 Task: Look for products in the category "Toothpaste" with unflavored flavor.
Action: Mouse moved to (787, 324)
Screenshot: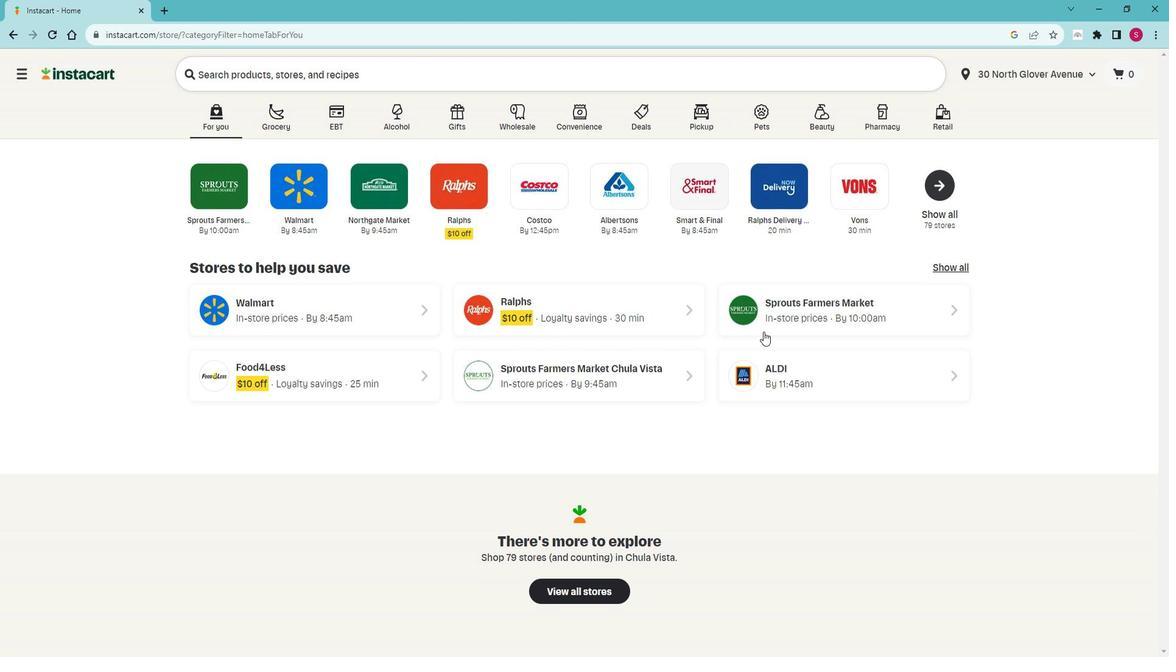 
Action: Mouse pressed left at (787, 324)
Screenshot: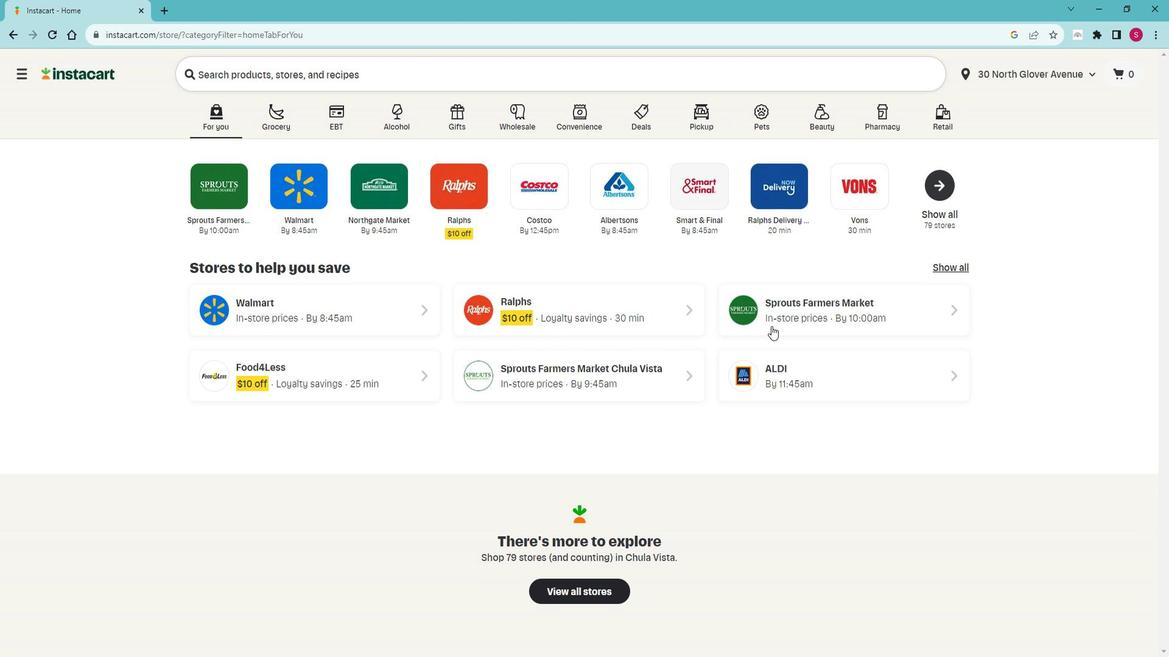 
Action: Mouse moved to (82, 439)
Screenshot: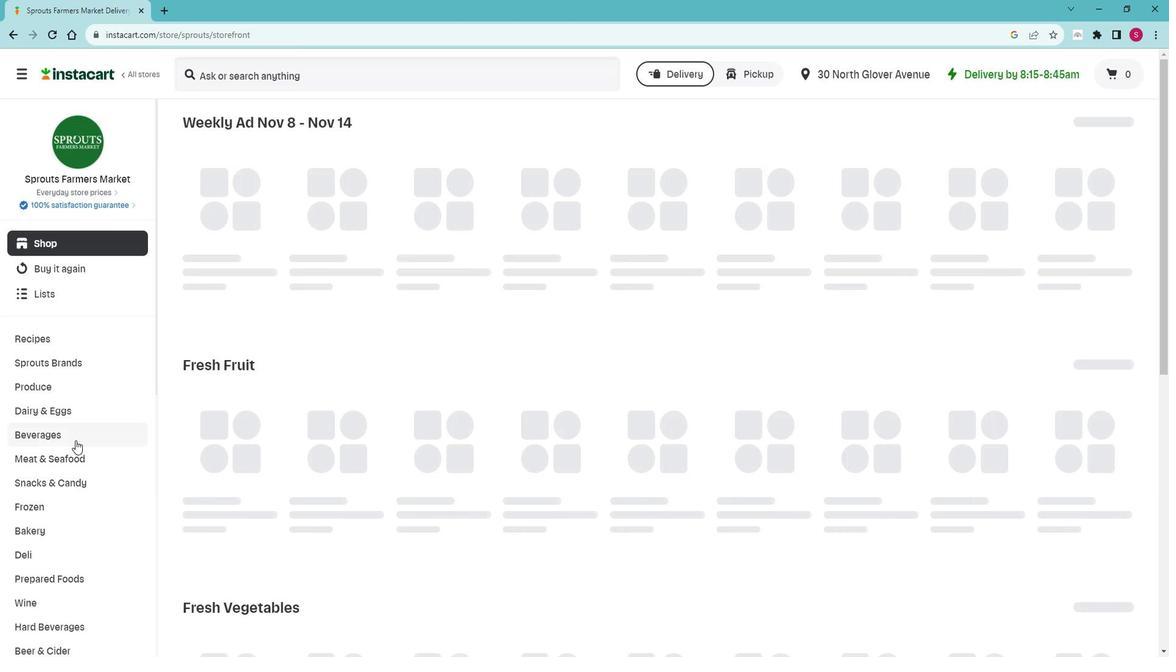 
Action: Mouse scrolled (82, 438) with delta (0, 0)
Screenshot: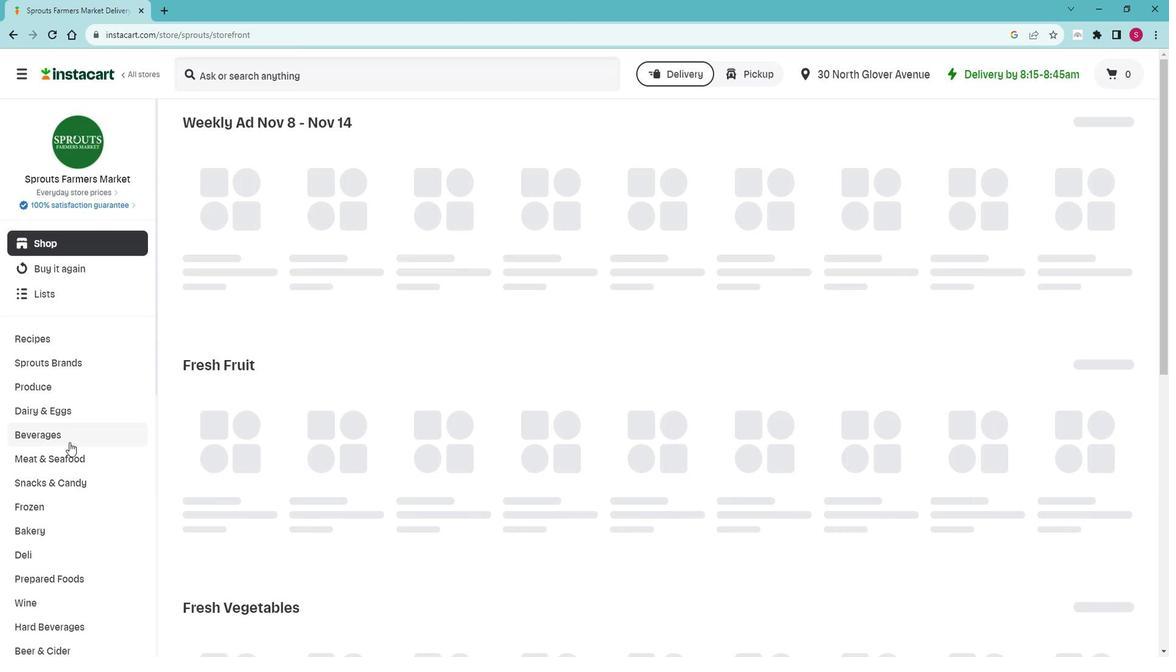
Action: Mouse scrolled (82, 438) with delta (0, 0)
Screenshot: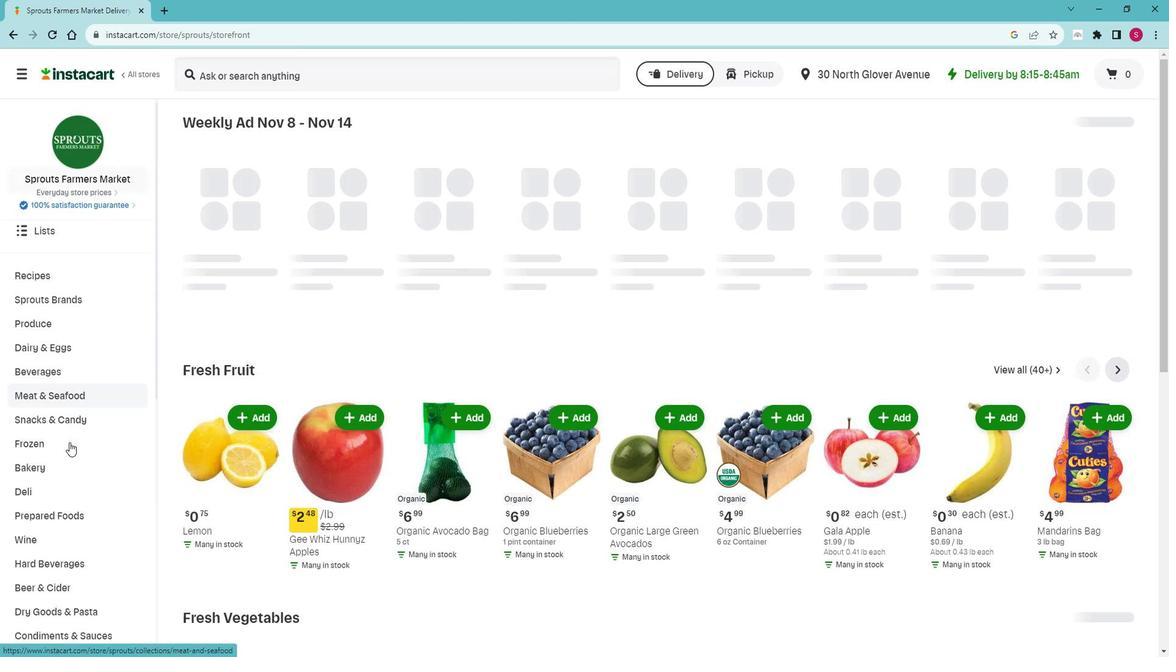 
Action: Mouse scrolled (82, 438) with delta (0, 0)
Screenshot: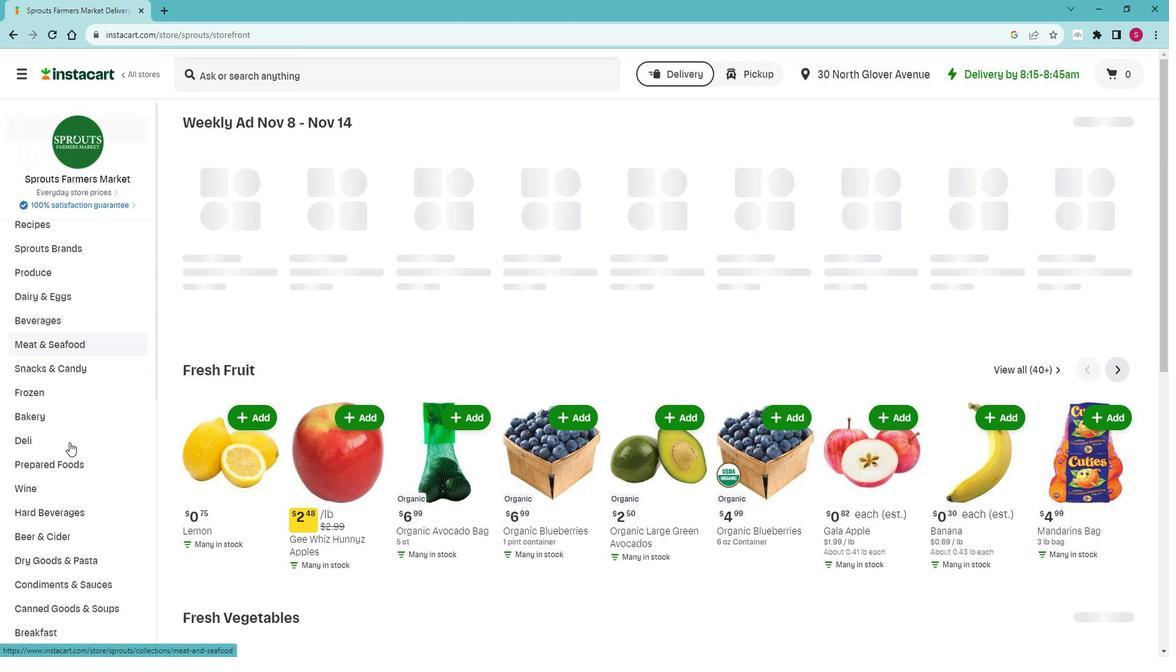 
Action: Mouse scrolled (82, 438) with delta (0, 0)
Screenshot: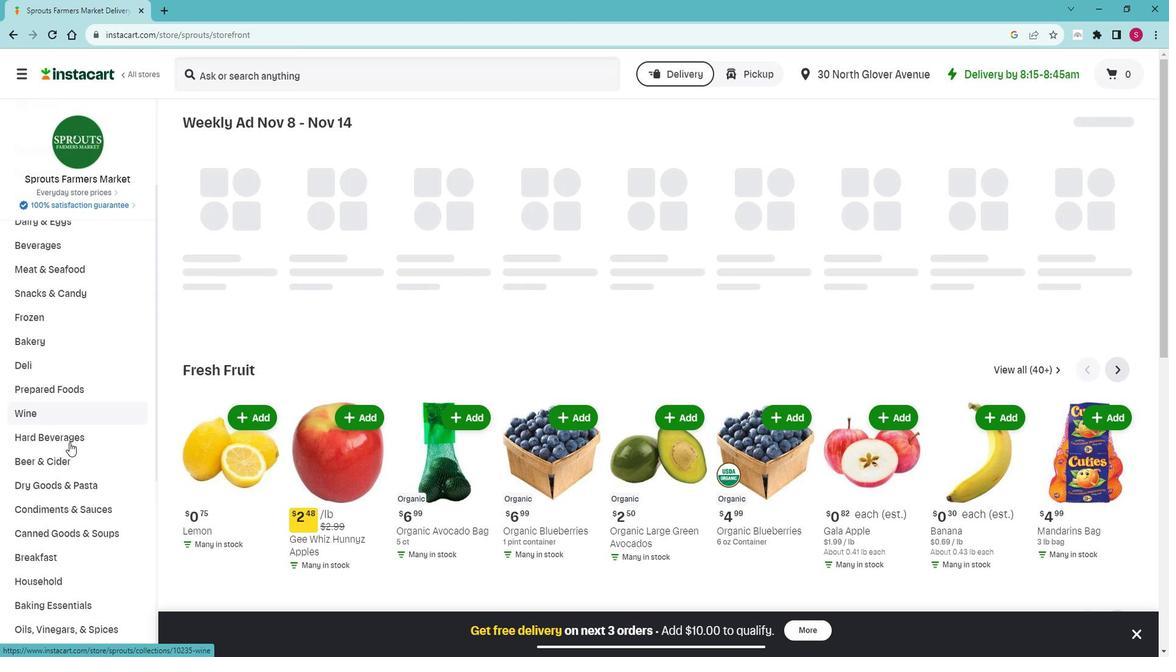 
Action: Mouse scrolled (82, 438) with delta (0, 0)
Screenshot: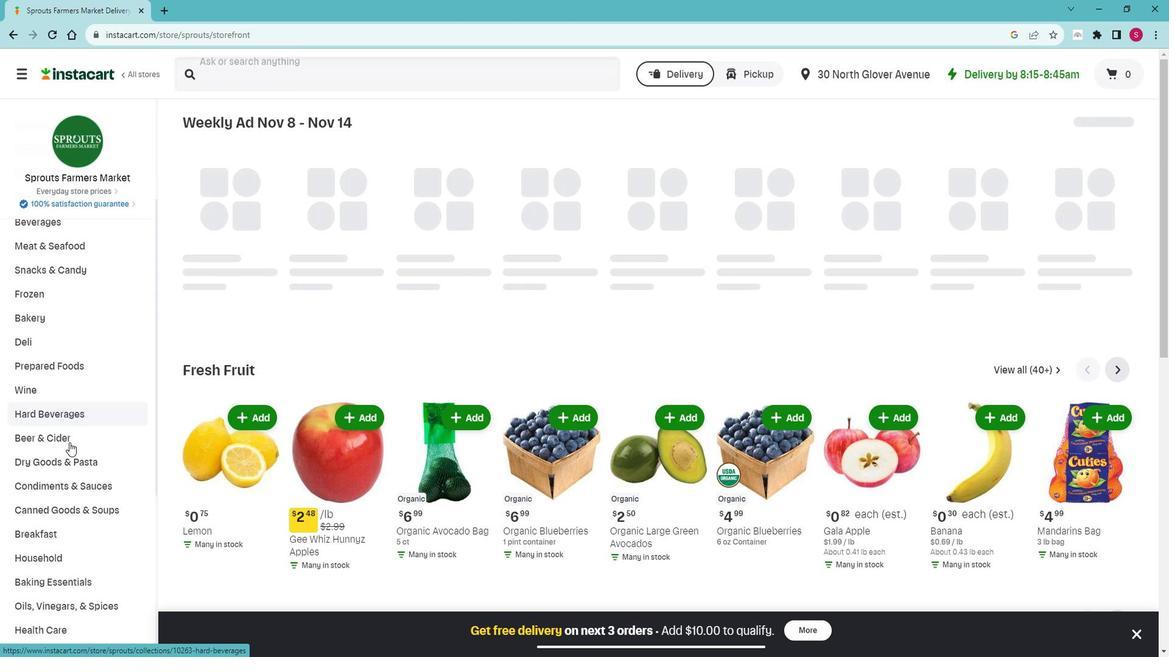 
Action: Mouse scrolled (82, 438) with delta (0, 0)
Screenshot: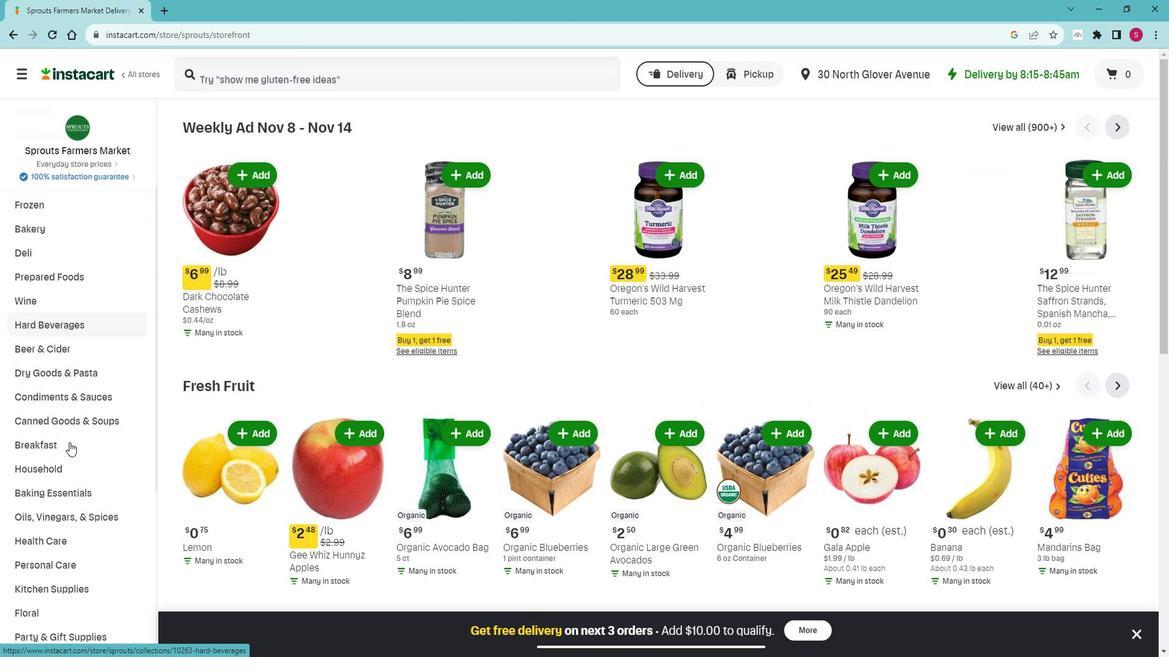 
Action: Mouse scrolled (82, 438) with delta (0, 0)
Screenshot: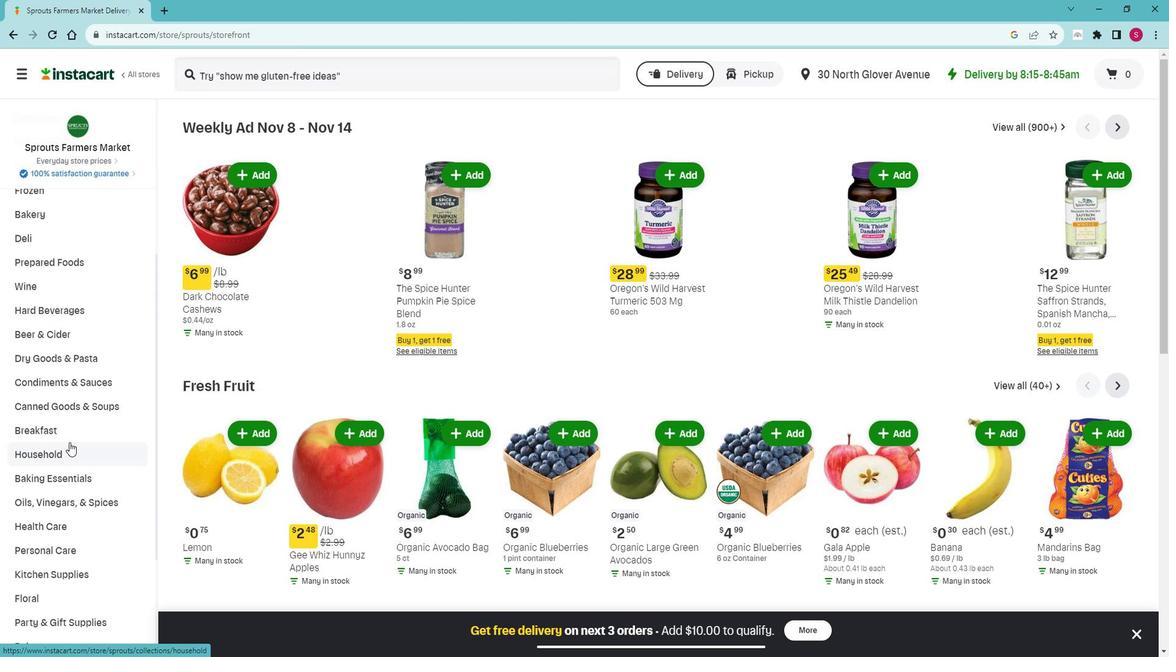 
Action: Mouse scrolled (82, 438) with delta (0, 0)
Screenshot: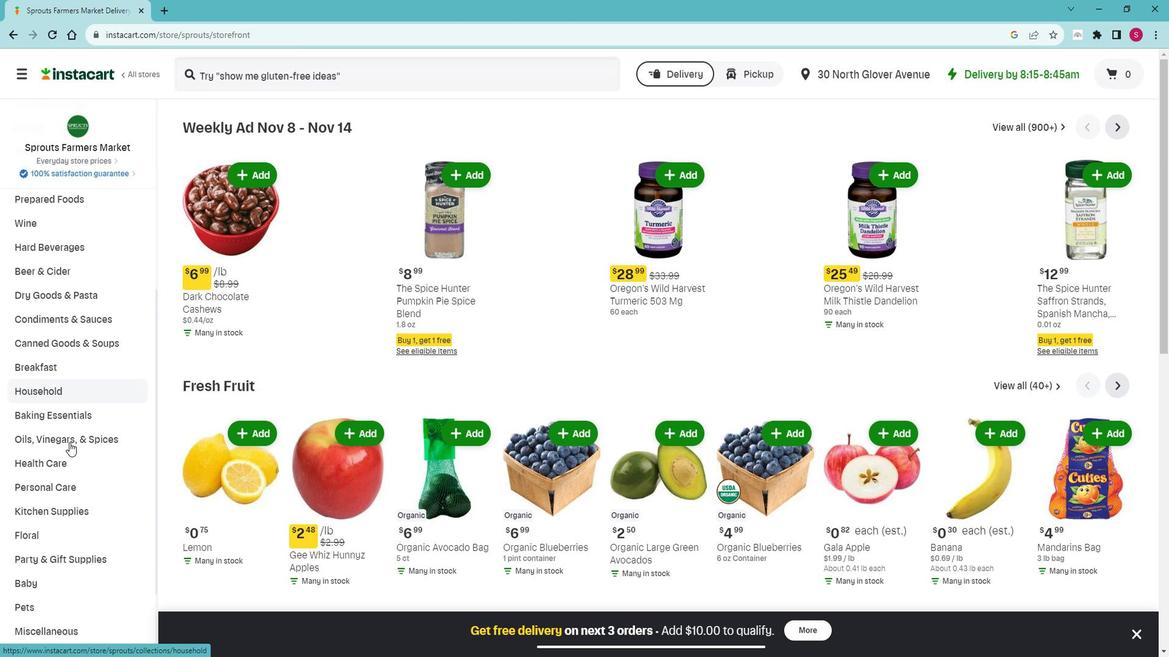 
Action: Mouse moved to (101, 425)
Screenshot: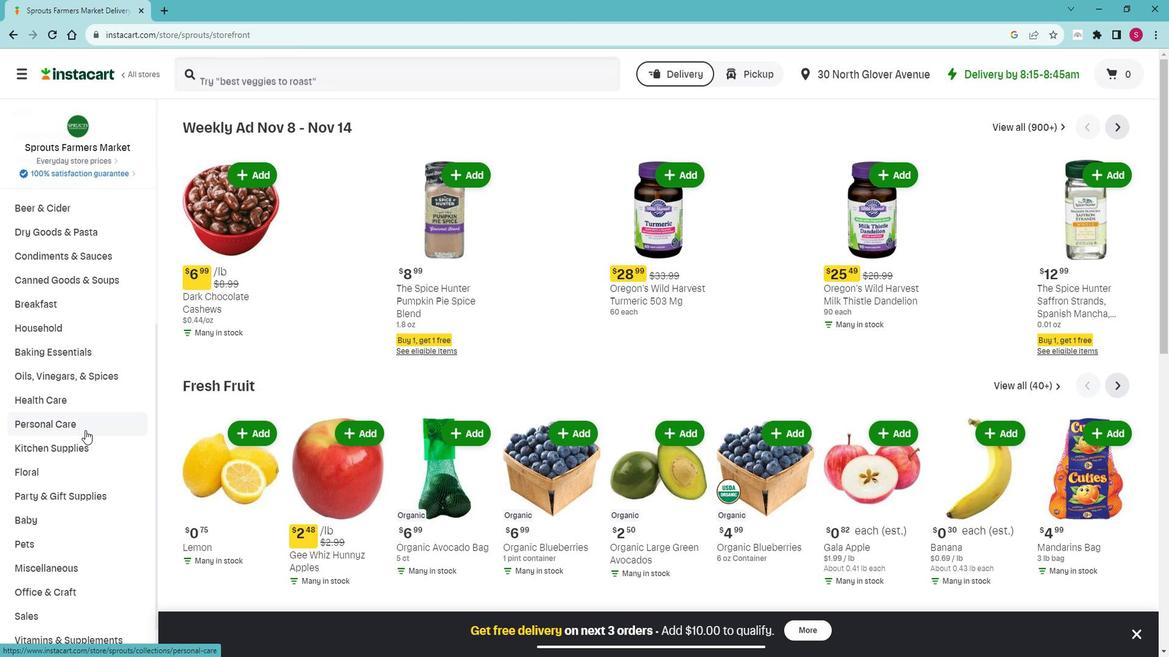 
Action: Mouse pressed left at (101, 425)
Screenshot: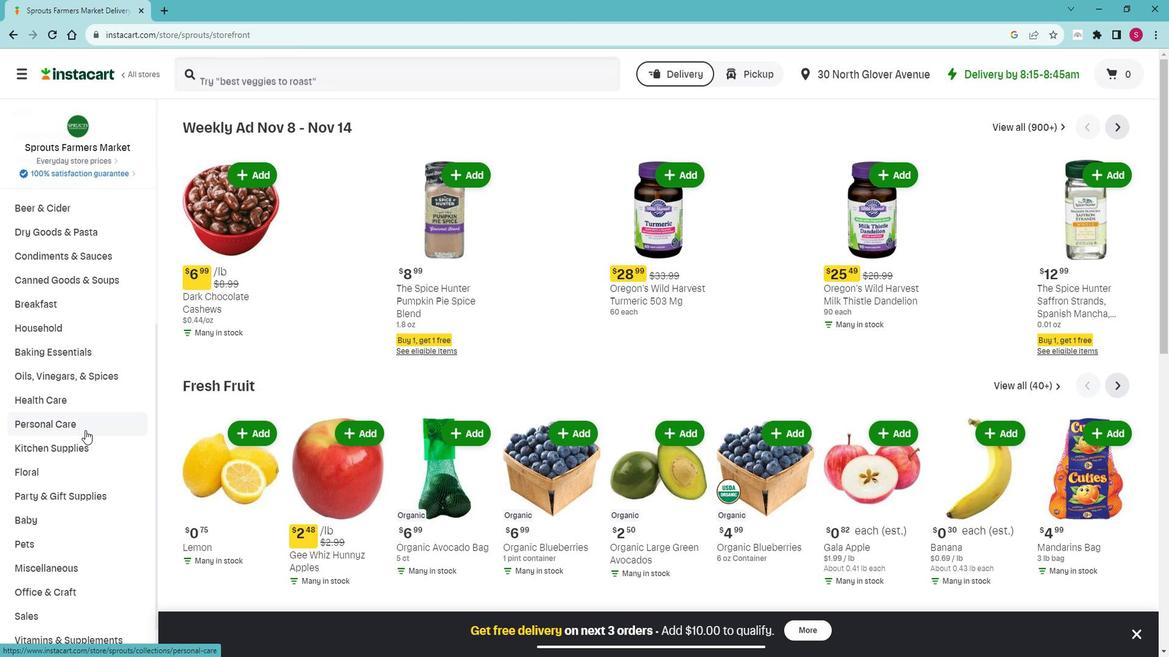 
Action: Mouse moved to (82, 466)
Screenshot: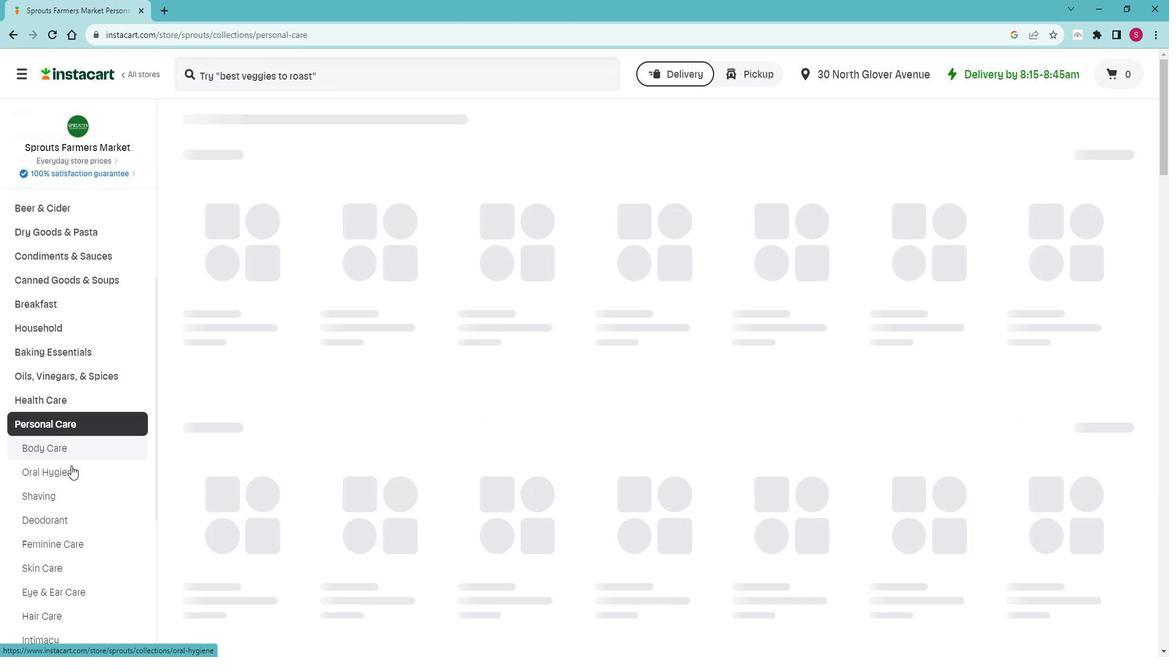 
Action: Mouse pressed left at (82, 466)
Screenshot: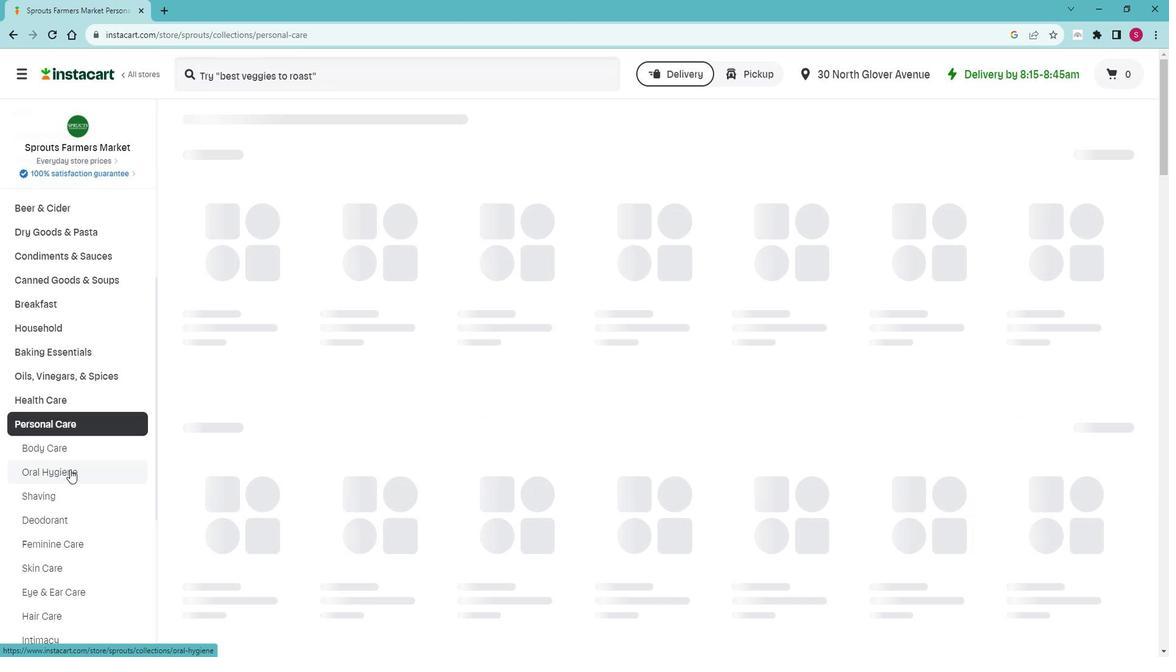 
Action: Mouse moved to (368, 183)
Screenshot: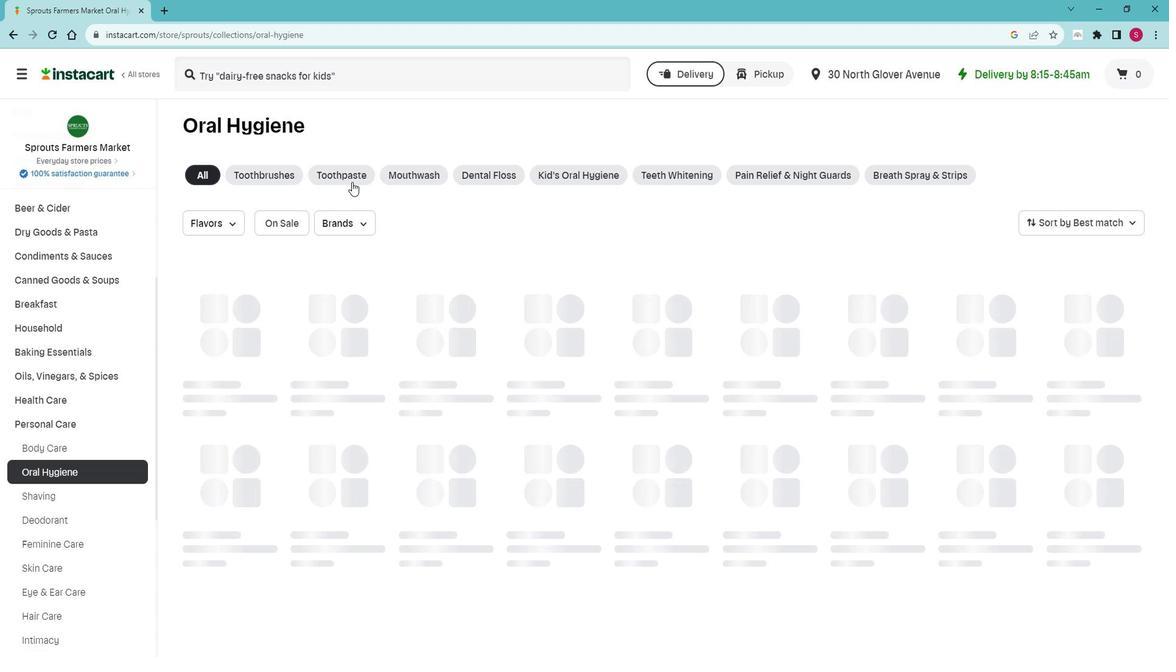 
Action: Mouse pressed left at (368, 183)
Screenshot: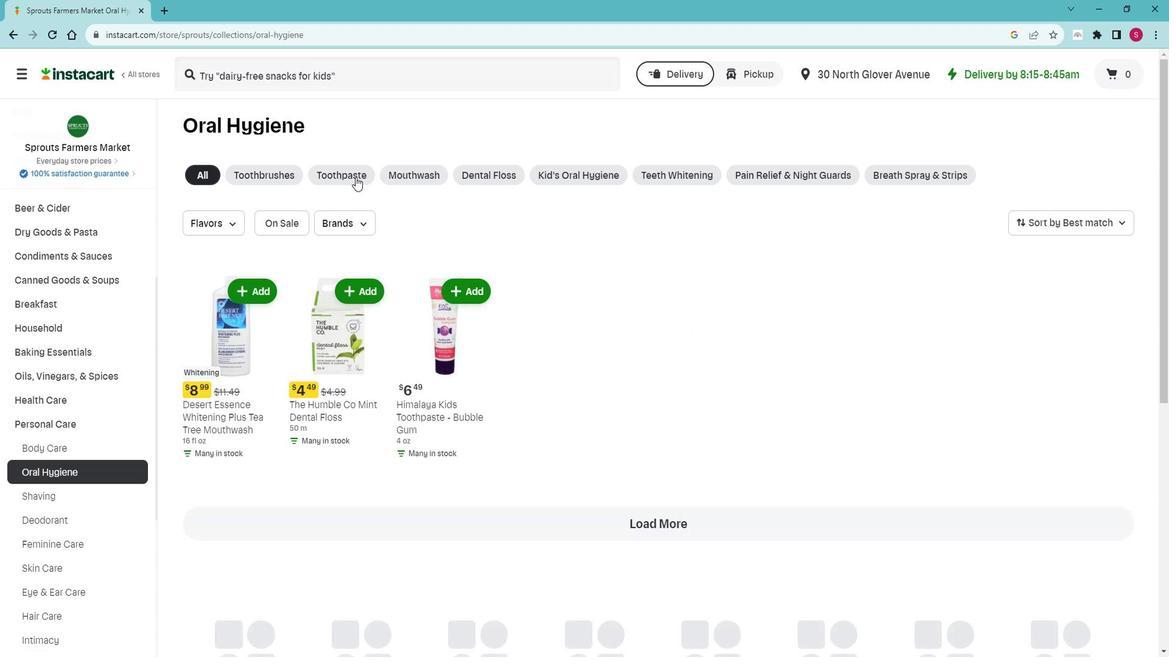 
Action: Mouse moved to (240, 222)
Screenshot: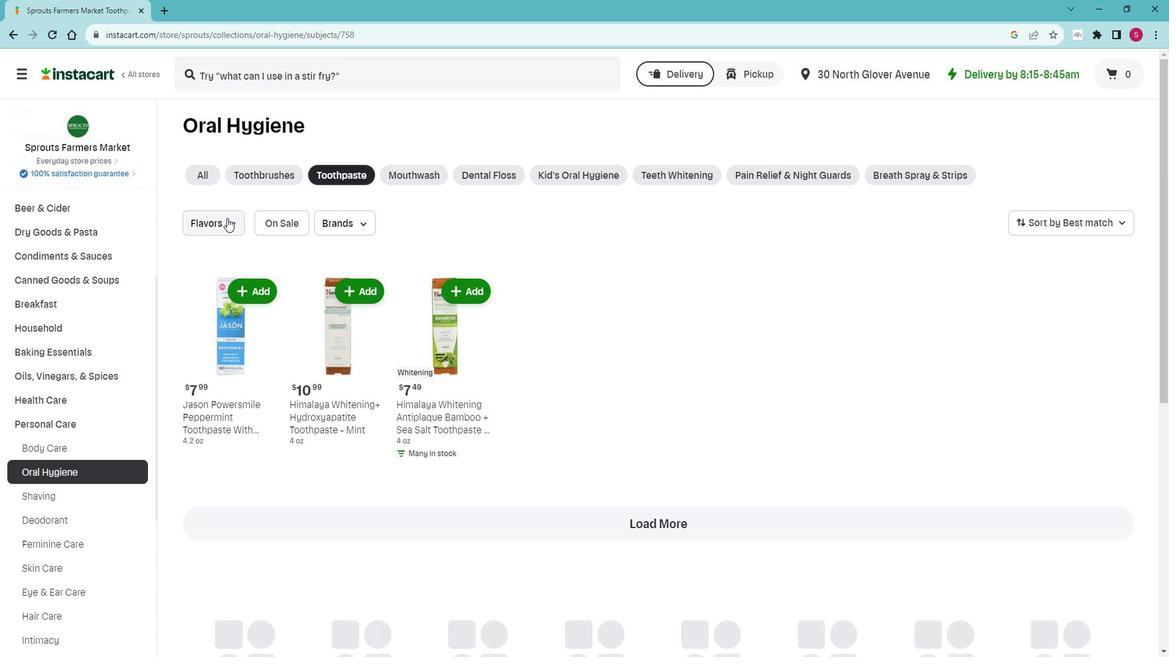
Action: Mouse pressed left at (240, 222)
Screenshot: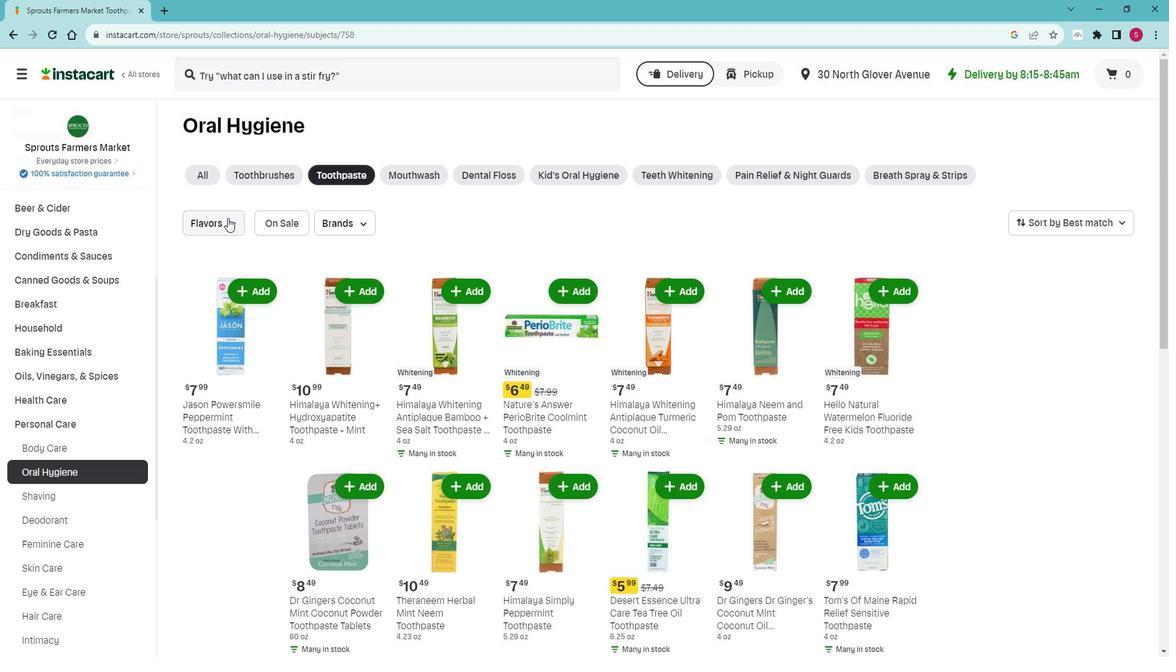 
Action: Mouse moved to (241, 352)
Screenshot: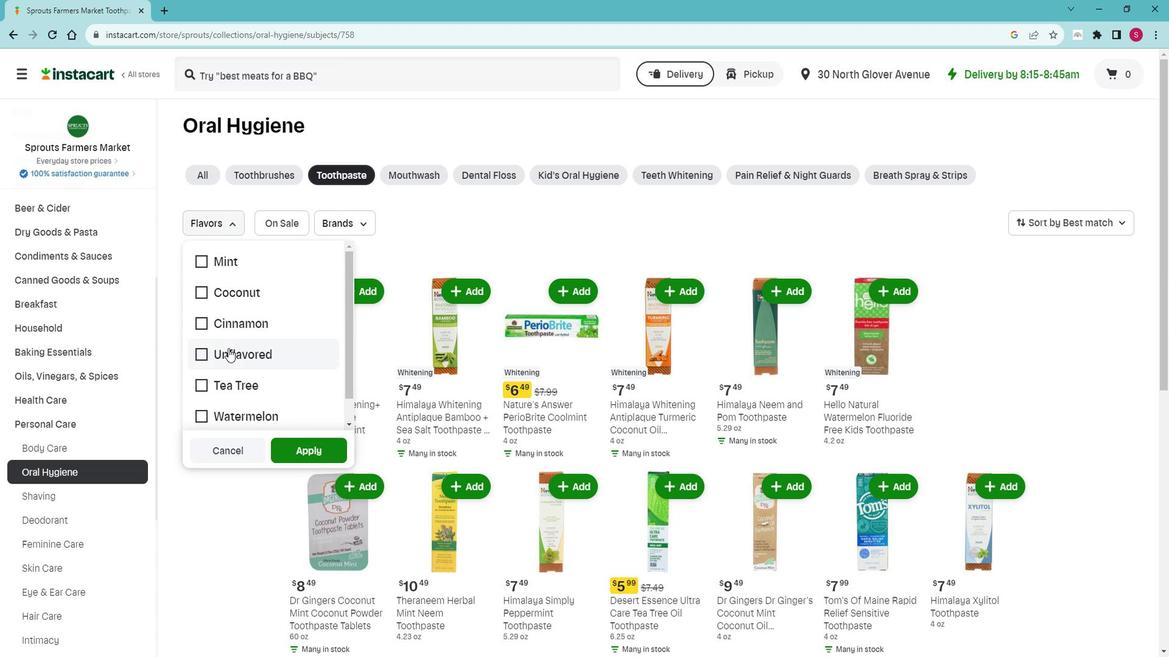 
Action: Mouse pressed left at (241, 352)
Screenshot: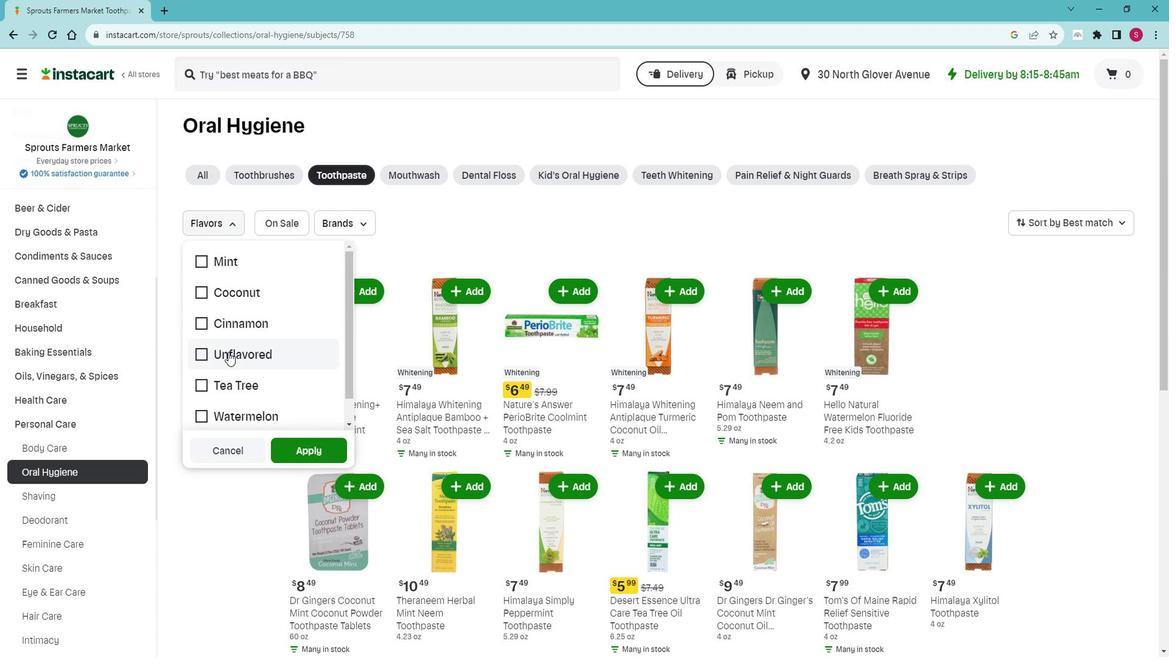 
Action: Mouse moved to (292, 437)
Screenshot: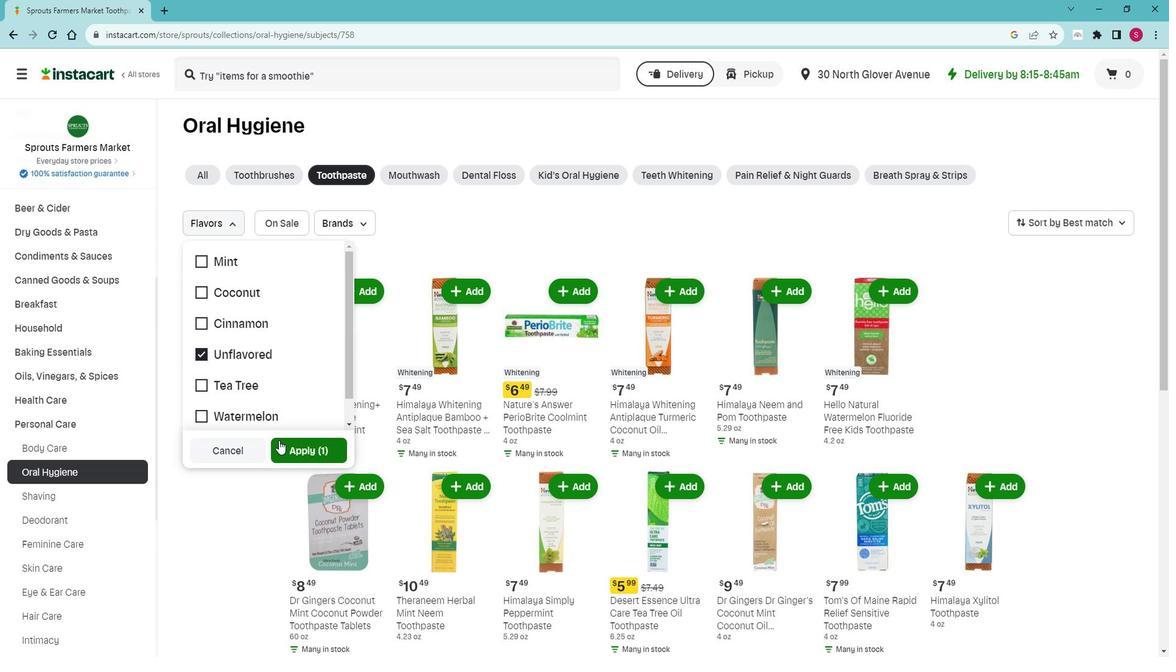 
Action: Mouse pressed left at (292, 437)
Screenshot: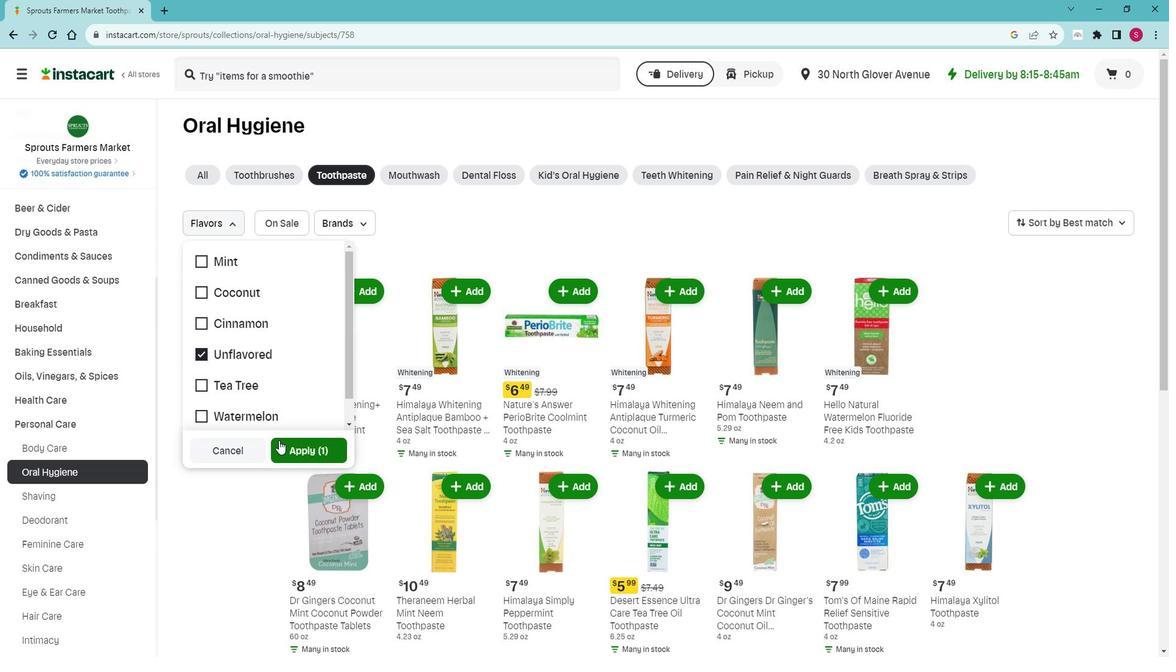 
Action: Mouse moved to (311, 416)
Screenshot: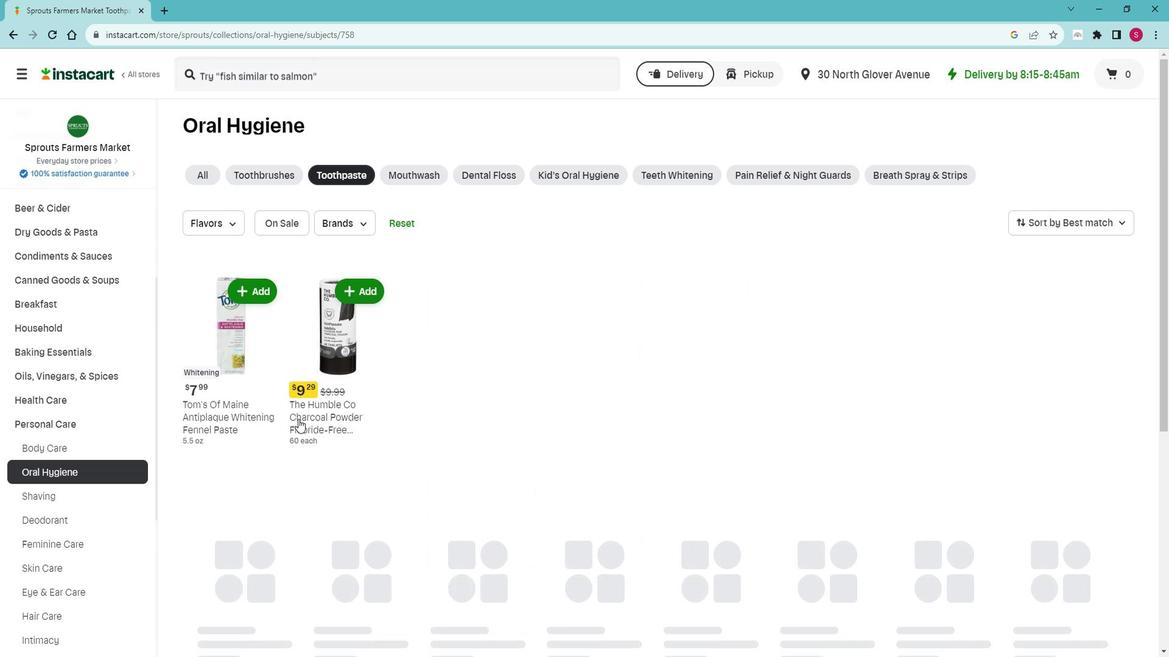 
